 Task: Create a task  Create a new online platform for online insurance services , assign it to team member softage.2@softage.net in the project AlphaTech and update the status of the task to  On Track  , set the priority of the task to High
Action: Mouse moved to (52, 372)
Screenshot: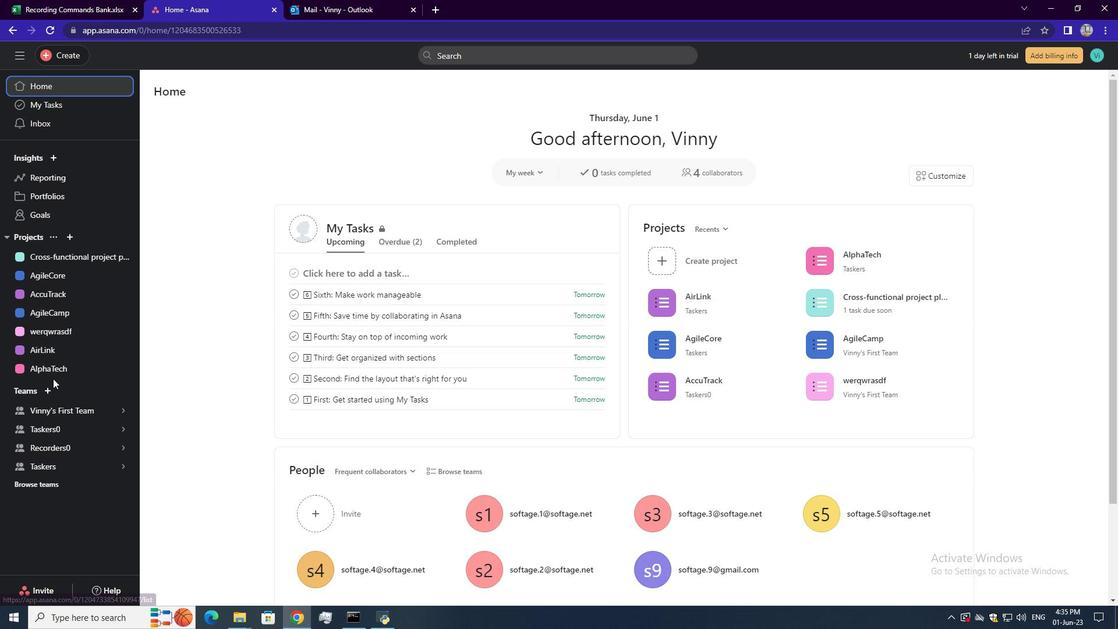 
Action: Mouse pressed left at (52, 372)
Screenshot: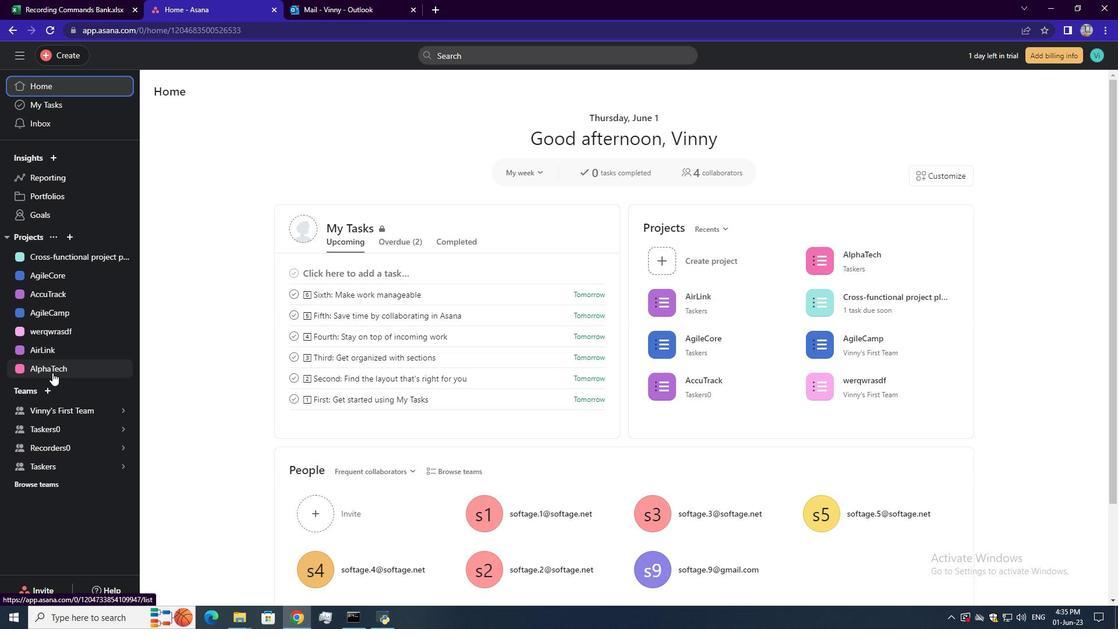 
Action: Mouse moved to (171, 138)
Screenshot: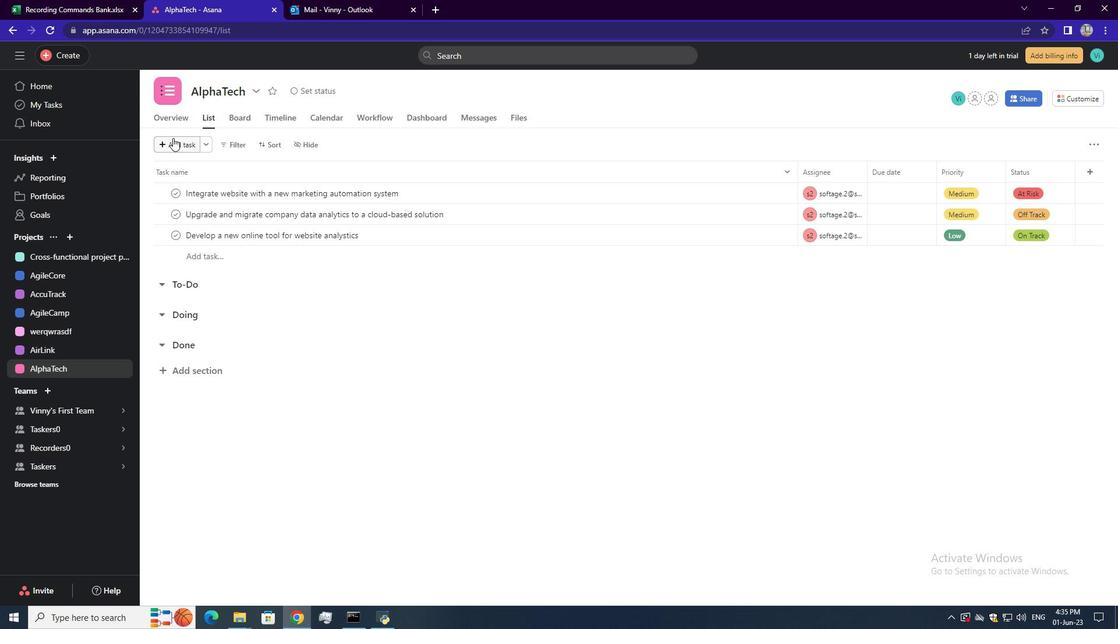
Action: Mouse pressed left at (171, 138)
Screenshot: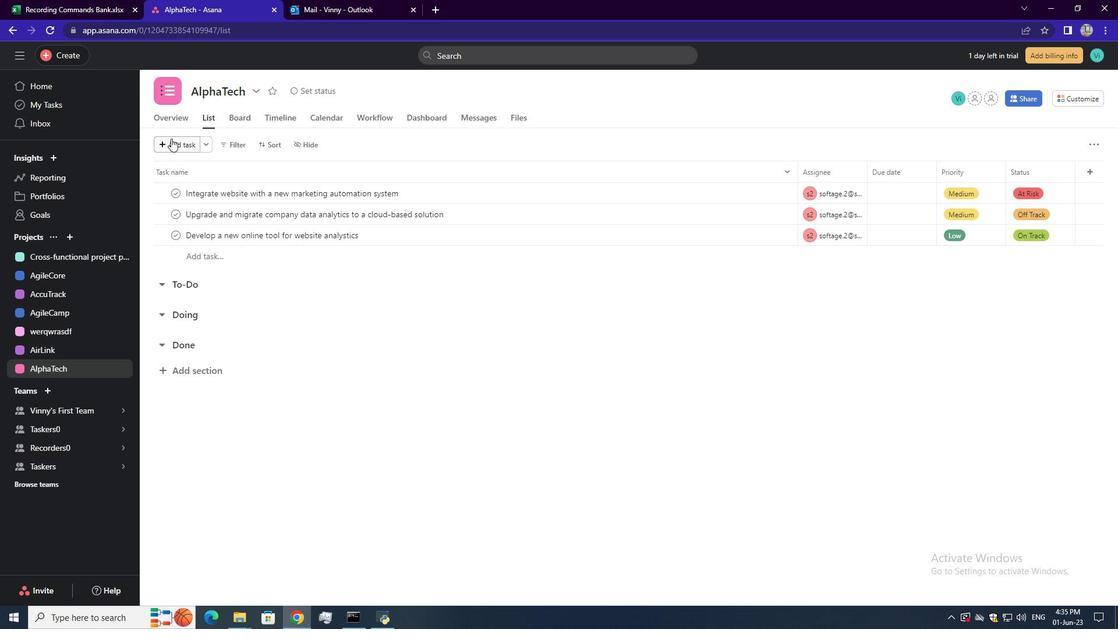 
Action: Mouse moved to (202, 192)
Screenshot: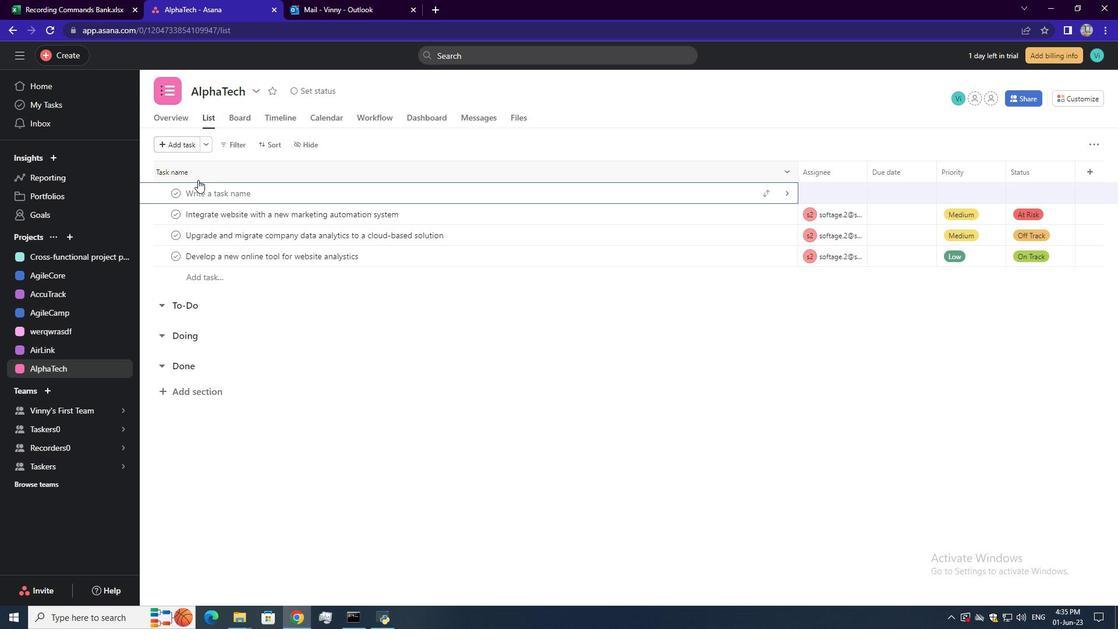 
Action: Mouse pressed left at (202, 192)
Screenshot: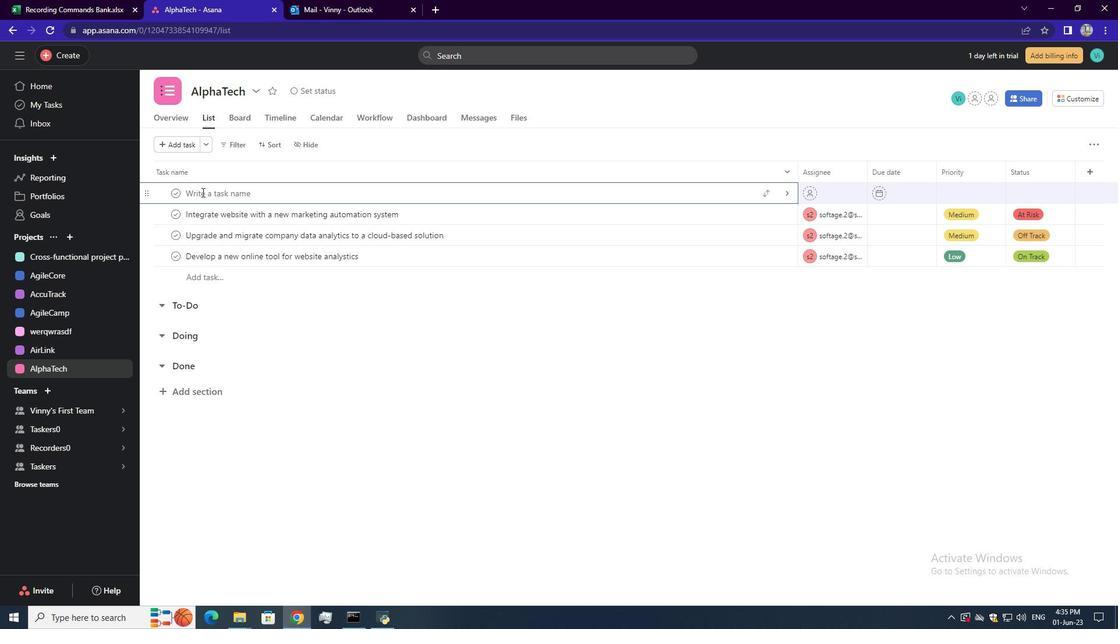 
Action: Key pressed <Key.shift>Create<Key.space>a<Key.space>new<Key.space>online<Key.space>platform<Key.space>for<Key.space>online<Key.space>insurance<Key.space>services<Key.enter>
Screenshot: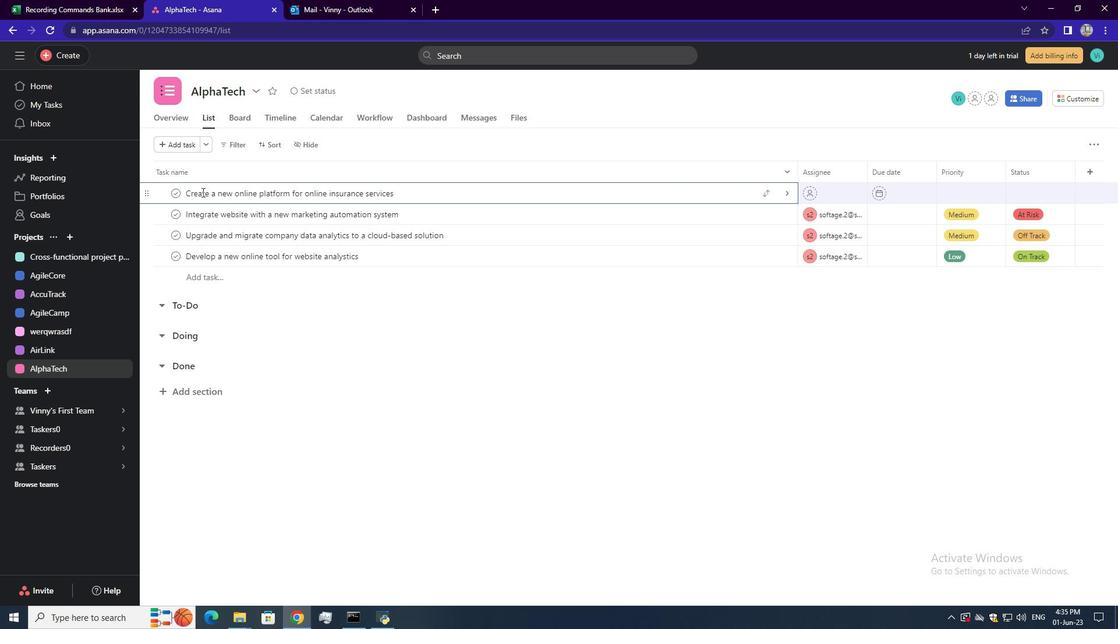 
Action: Mouse moved to (573, 370)
Screenshot: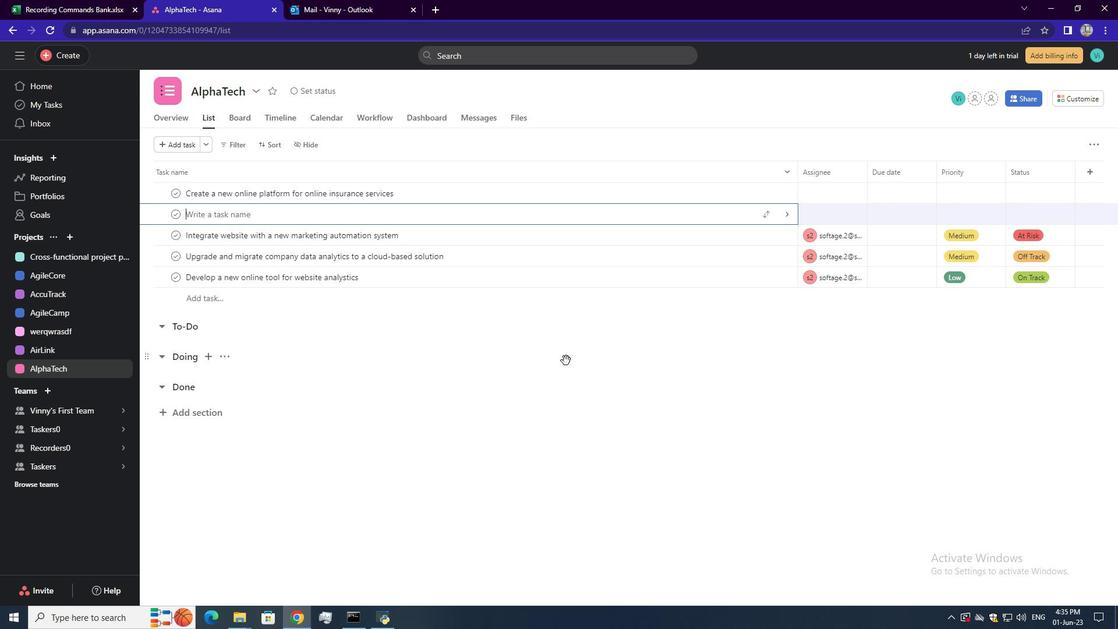 
Action: Mouse pressed left at (573, 370)
Screenshot: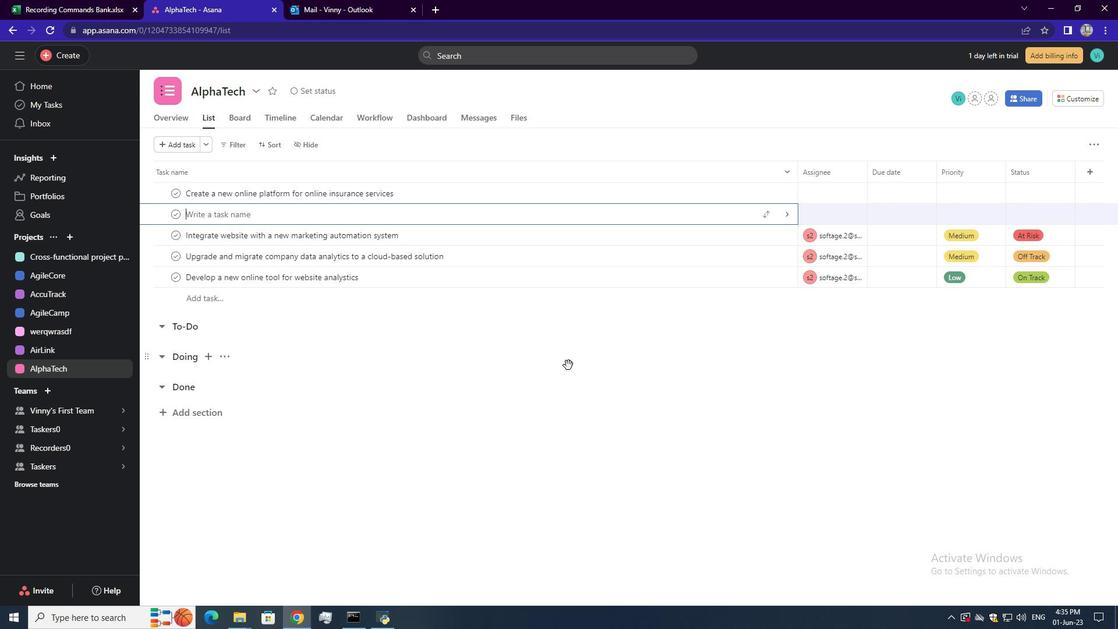 
Action: Mouse moved to (832, 195)
Screenshot: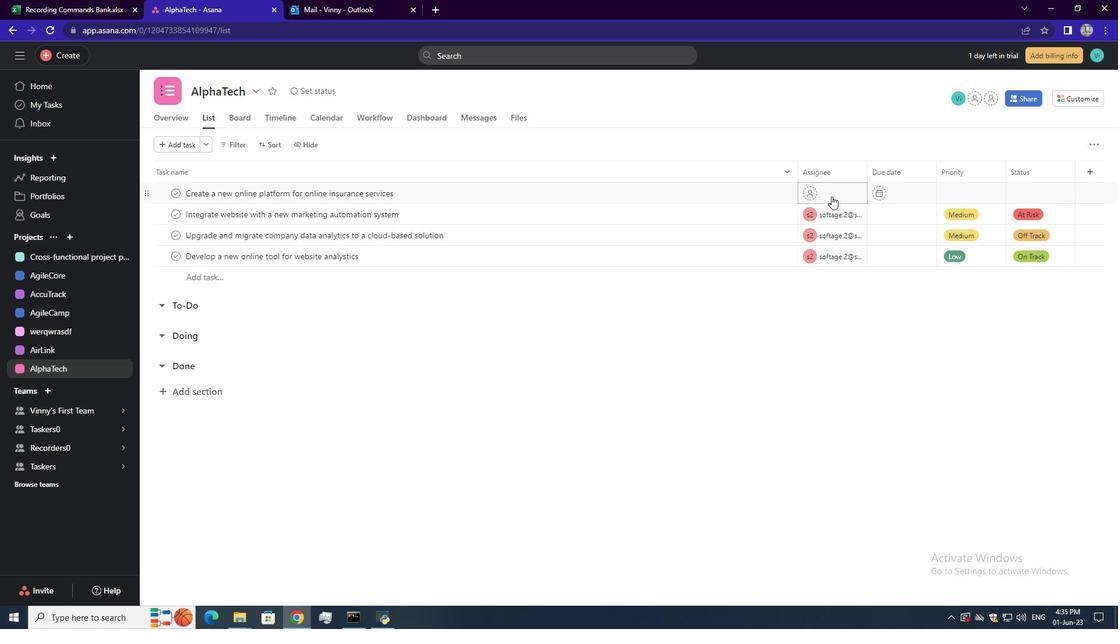 
Action: Mouse pressed left at (832, 195)
Screenshot: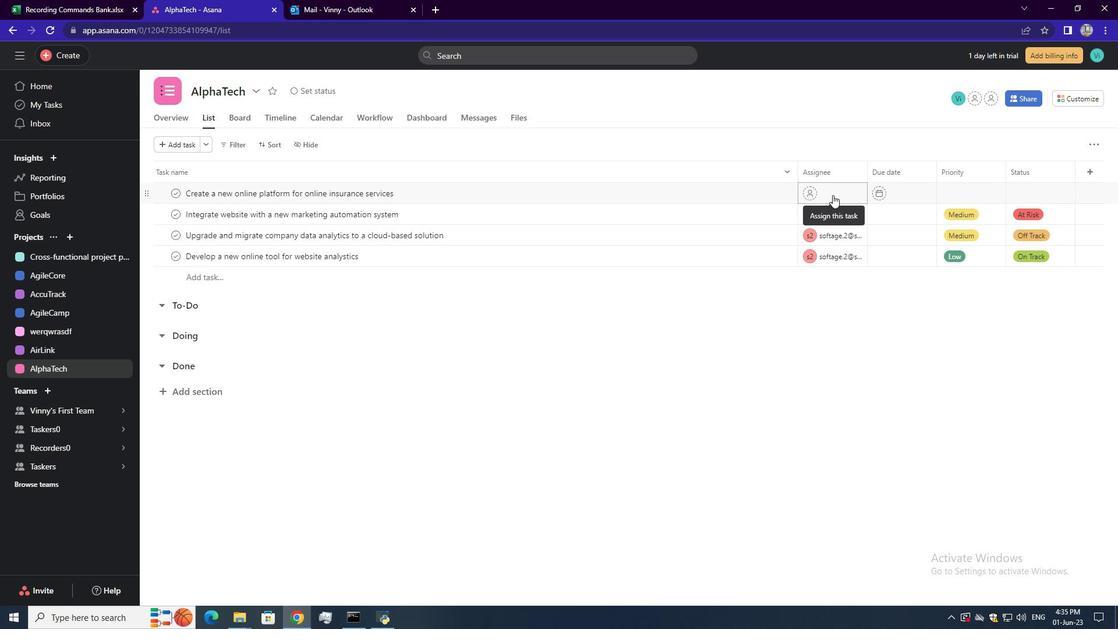 
Action: Mouse moved to (863, 258)
Screenshot: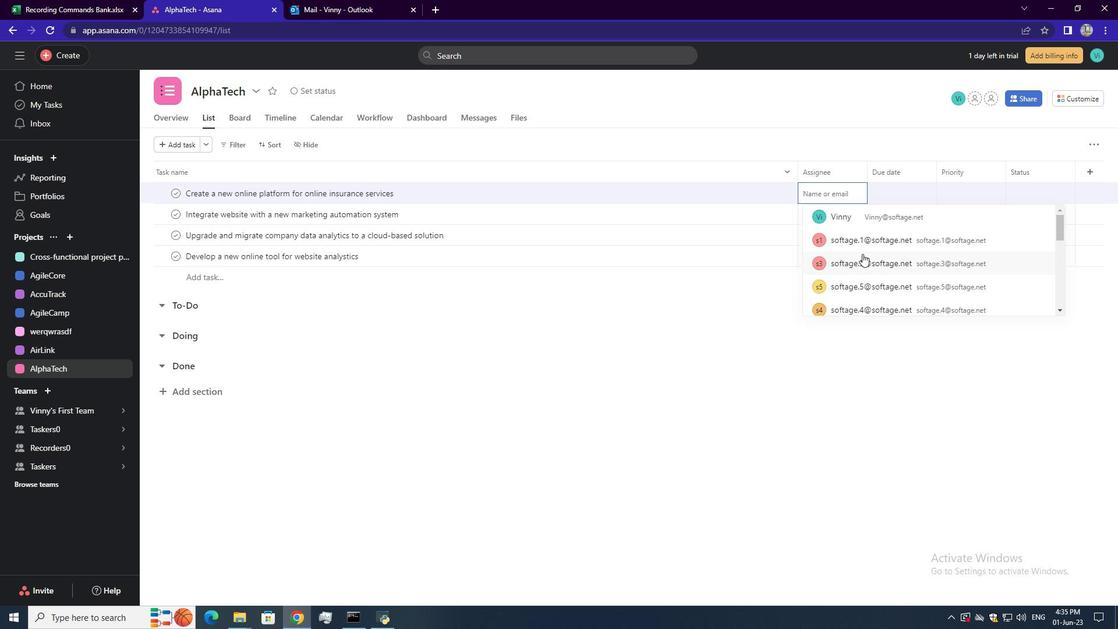 
Action: Mouse scrolled (863, 258) with delta (0, 0)
Screenshot: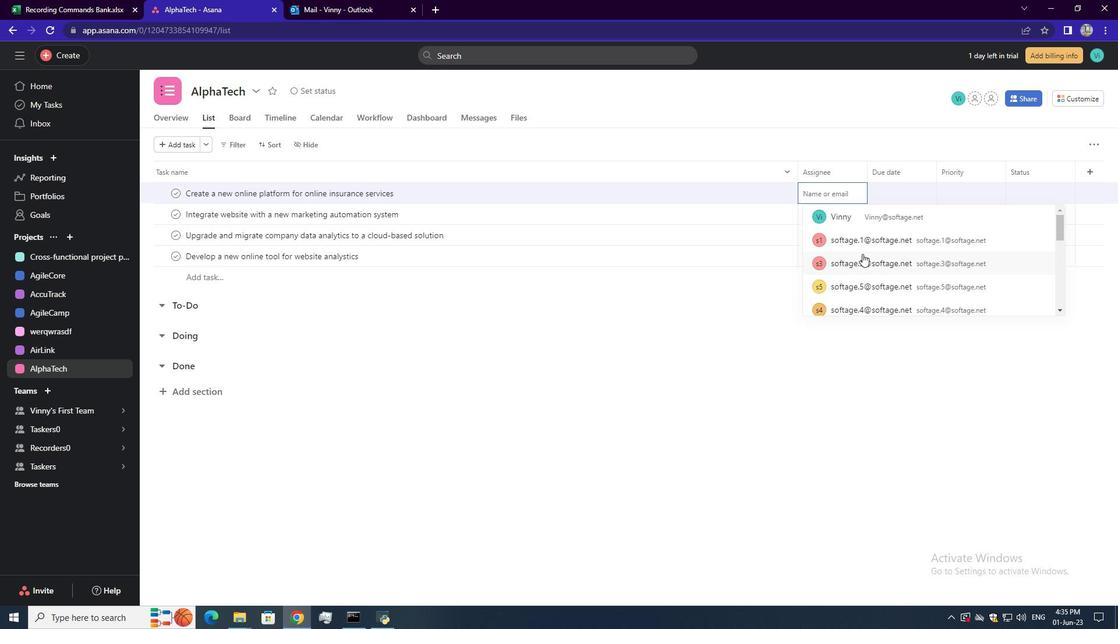 
Action: Mouse scrolled (863, 258) with delta (0, 0)
Screenshot: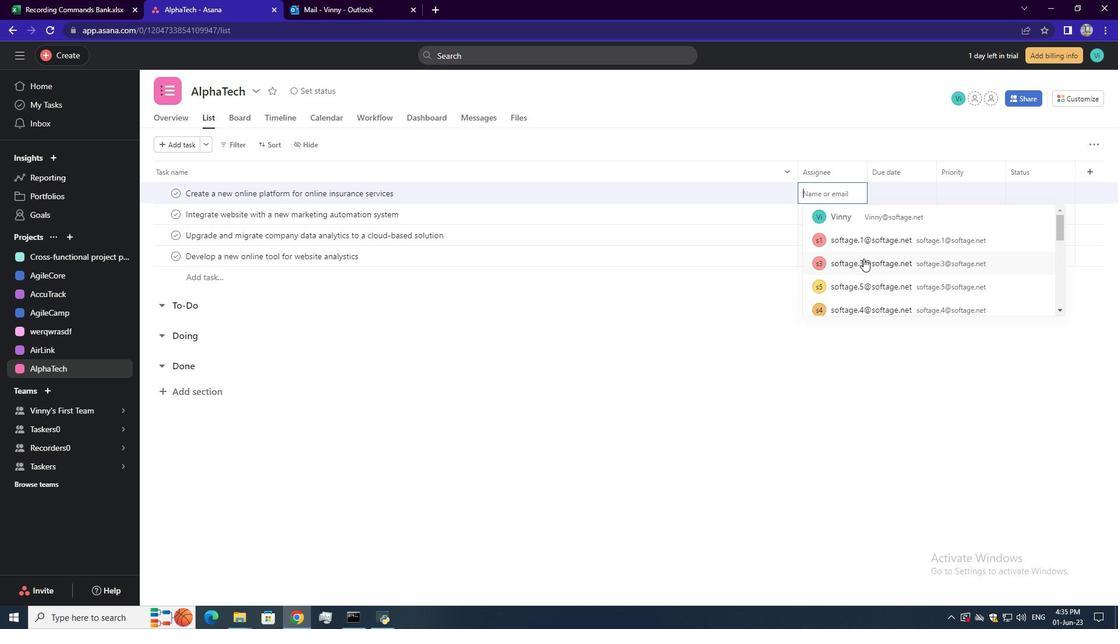 
Action: Mouse moved to (892, 221)
Screenshot: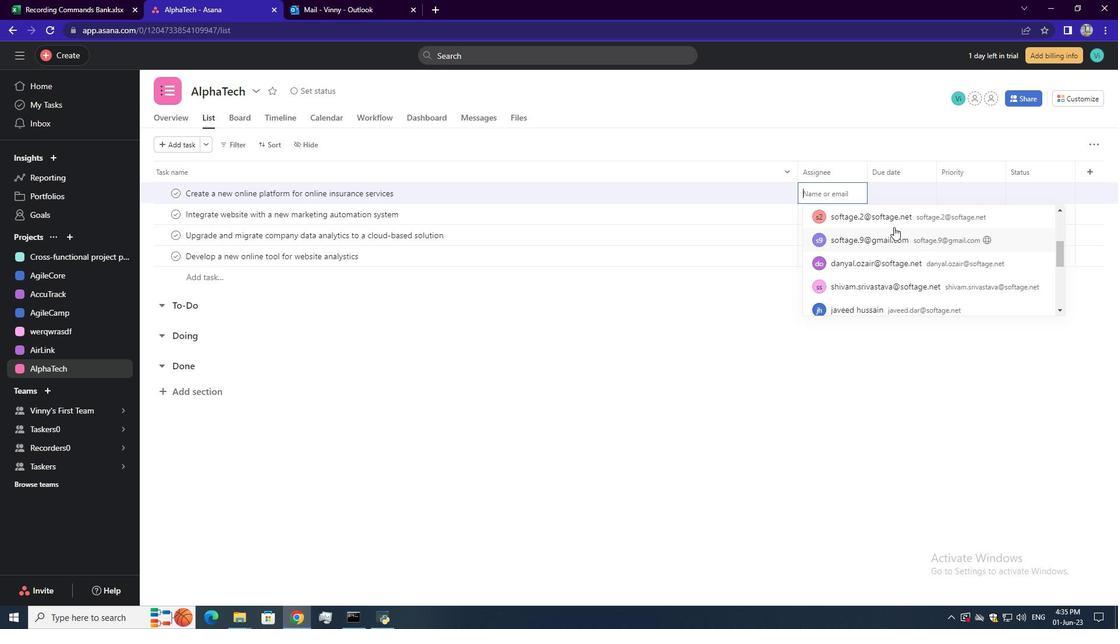 
Action: Mouse pressed left at (892, 221)
Screenshot: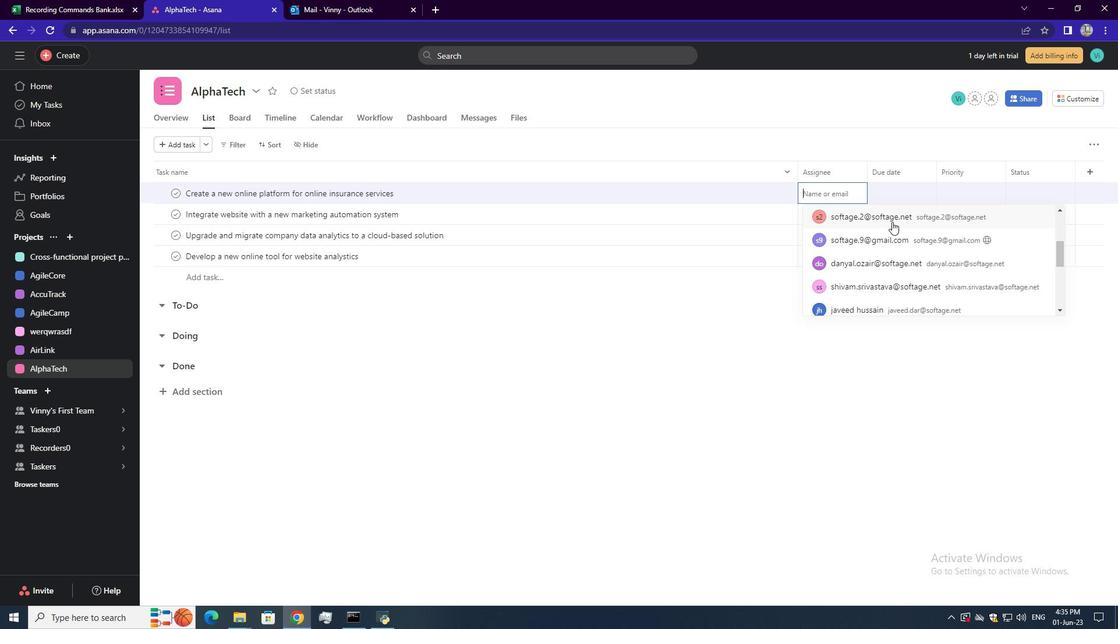 
Action: Mouse pressed left at (892, 221)
Screenshot: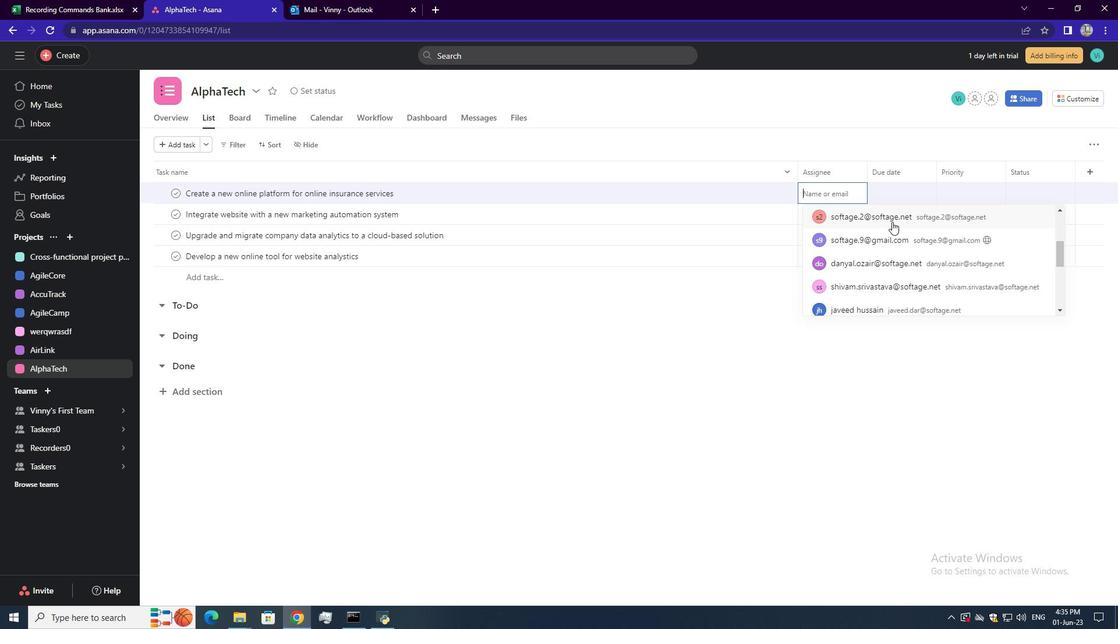 
Action: Mouse moved to (710, 327)
Screenshot: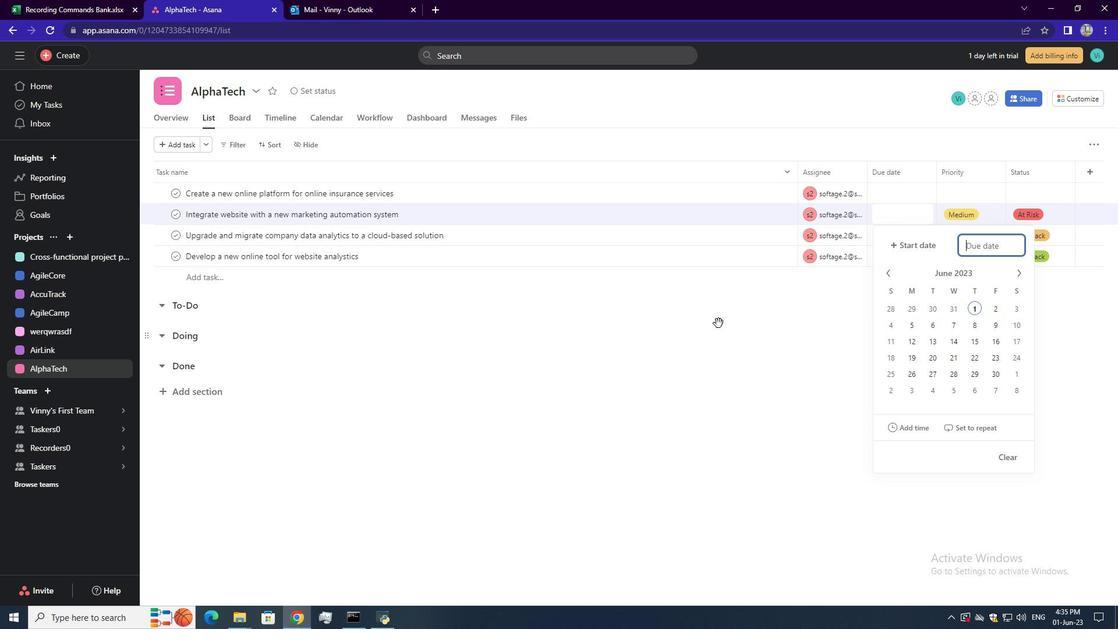 
Action: Mouse pressed left at (710, 327)
Screenshot: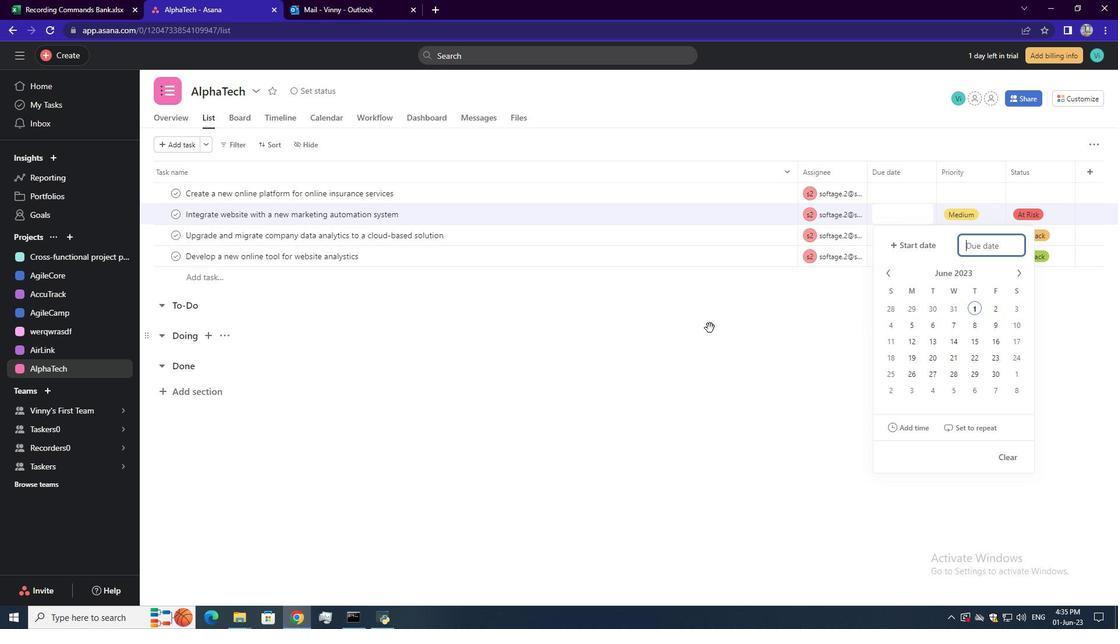 
Action: Mouse moved to (989, 189)
Screenshot: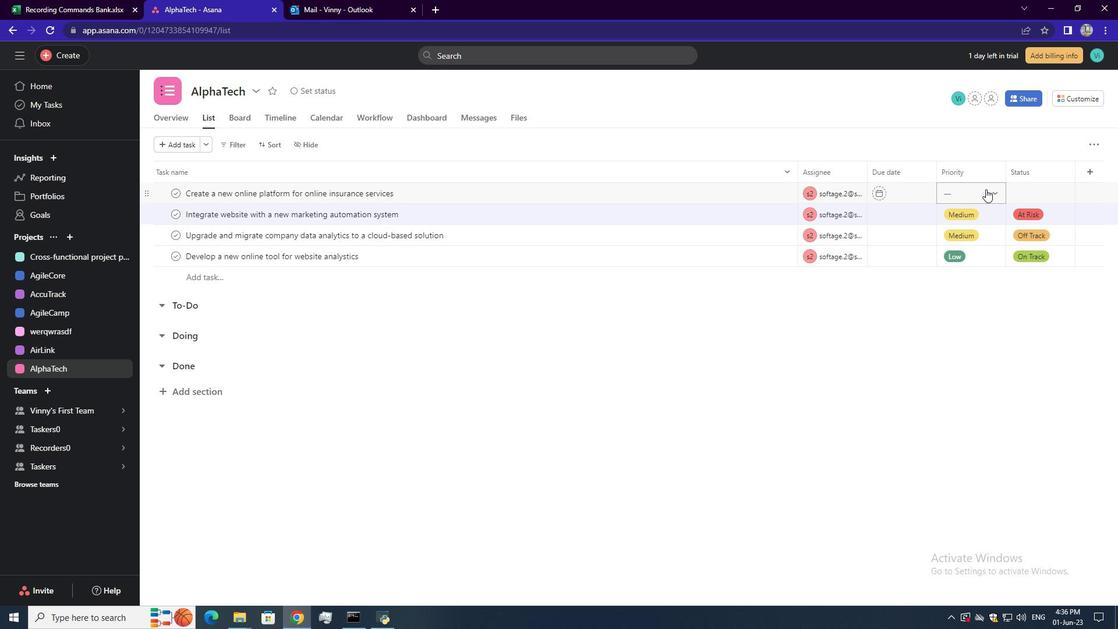 
Action: Mouse pressed left at (989, 189)
Screenshot: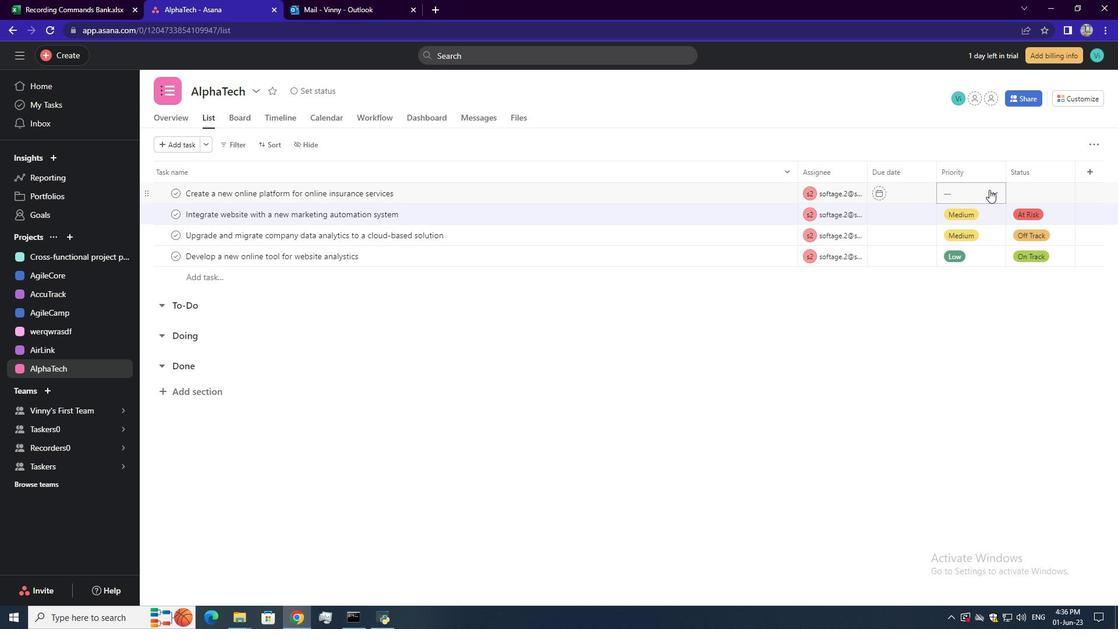 
Action: Mouse moved to (991, 227)
Screenshot: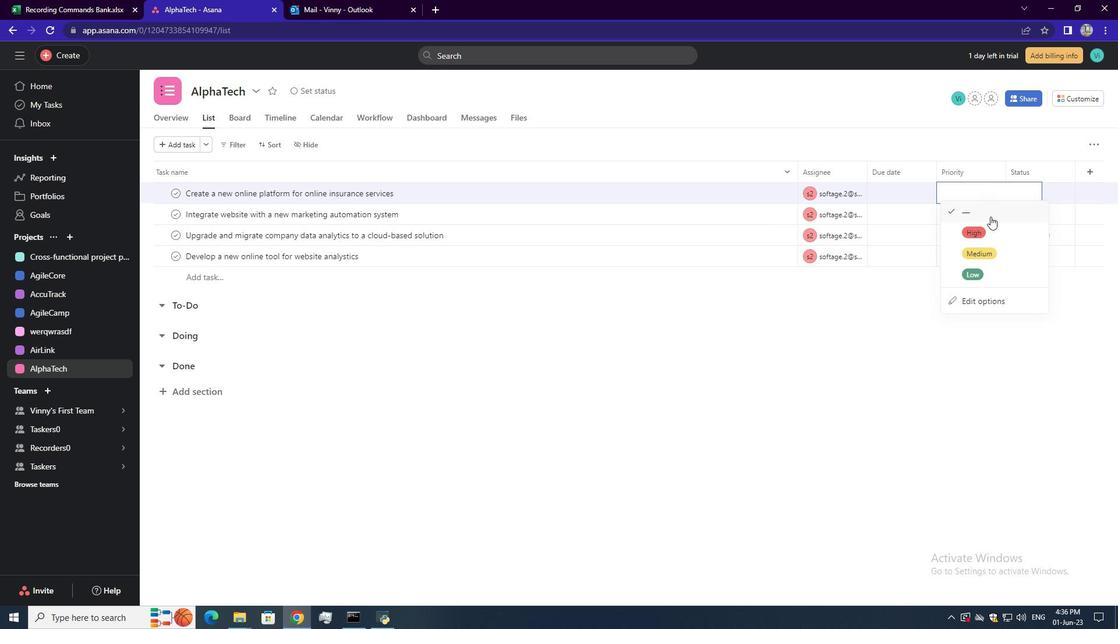 
Action: Mouse pressed left at (991, 227)
Screenshot: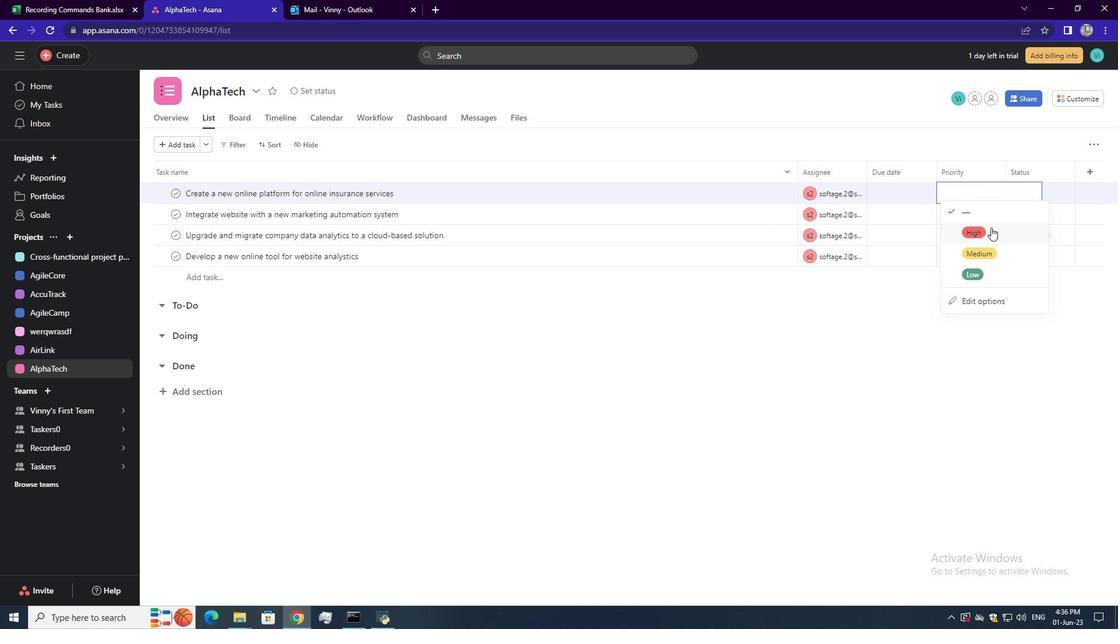 
Action: Mouse moved to (1057, 191)
Screenshot: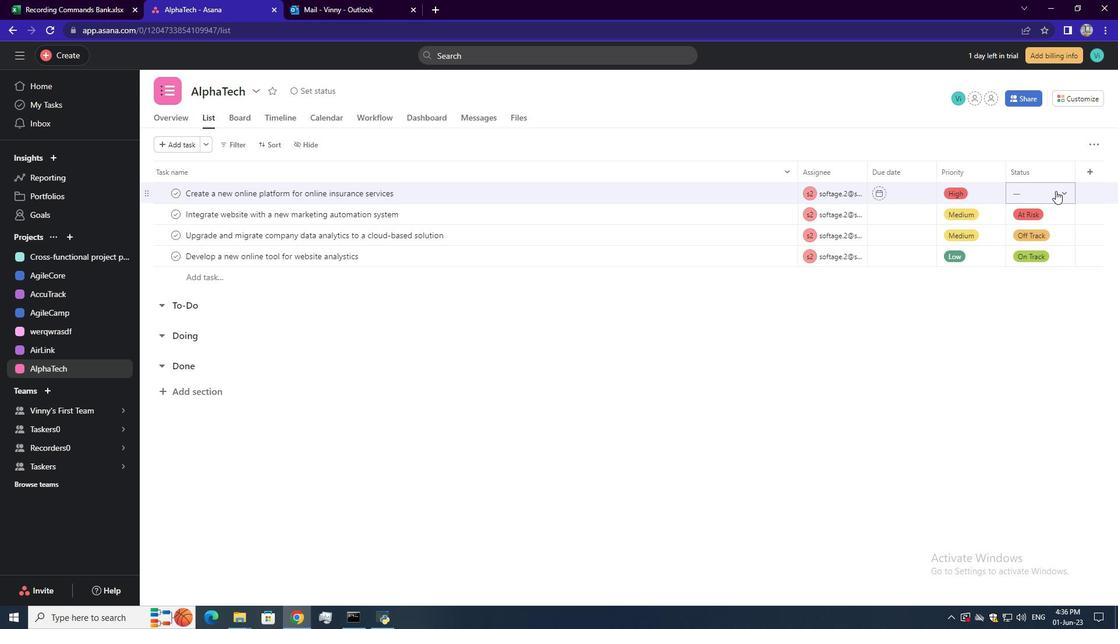 
Action: Mouse pressed left at (1057, 191)
Screenshot: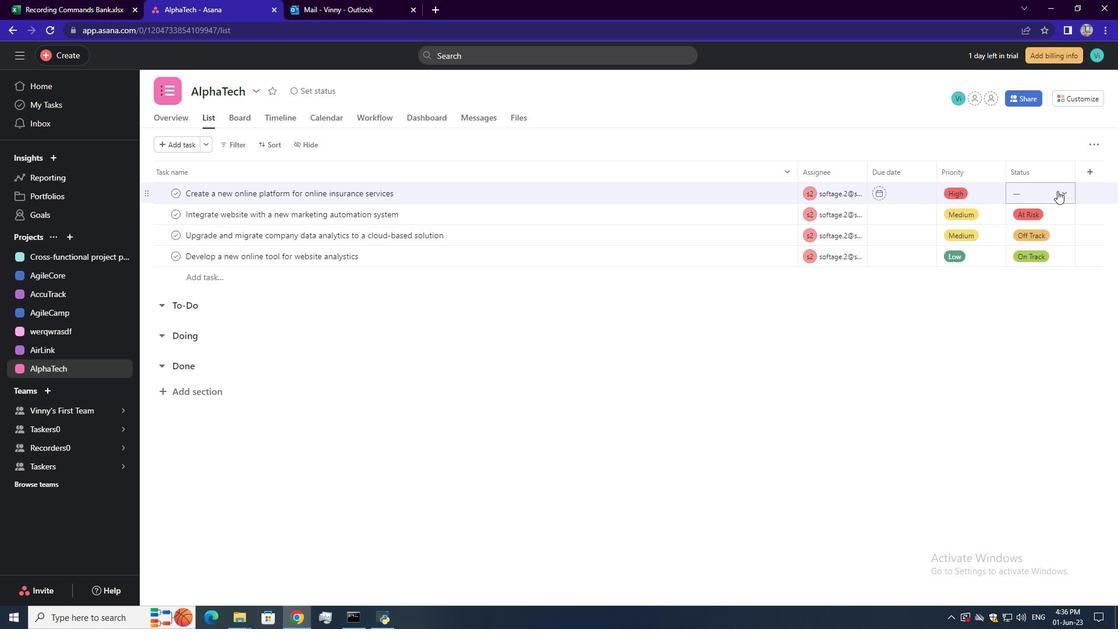 
Action: Mouse moved to (1048, 229)
Screenshot: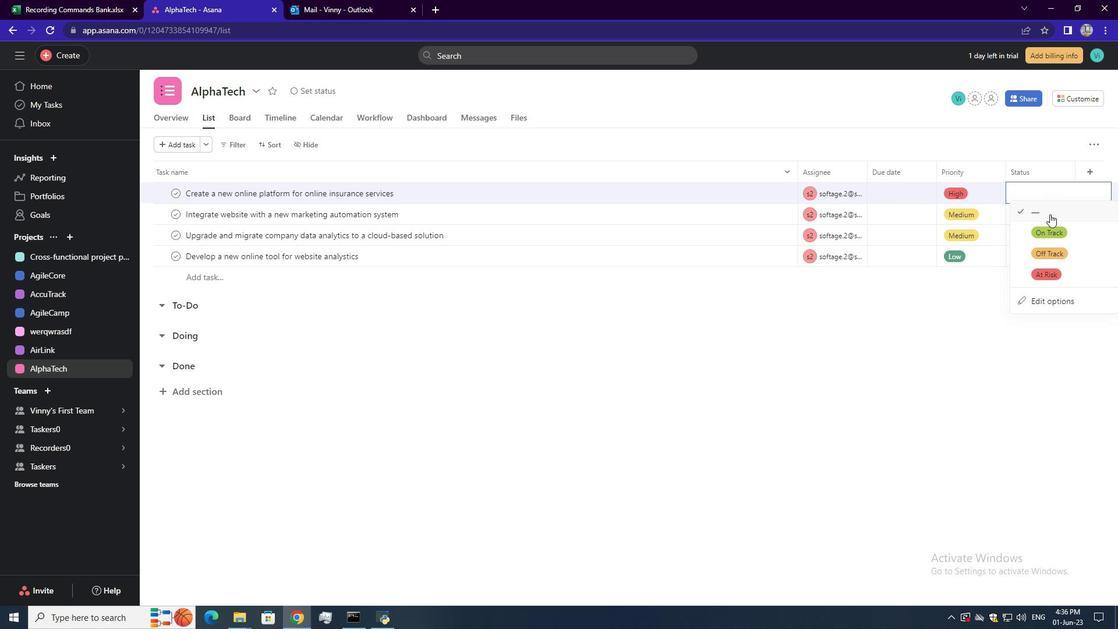 
Action: Mouse pressed left at (1048, 229)
Screenshot: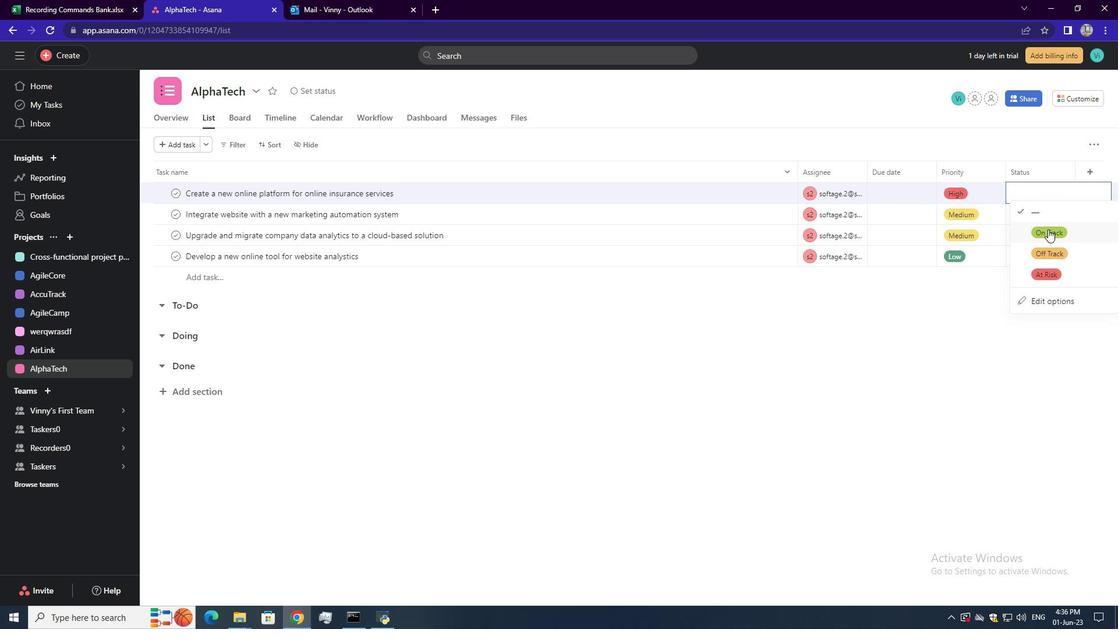 
Action: Mouse moved to (1033, 325)
Screenshot: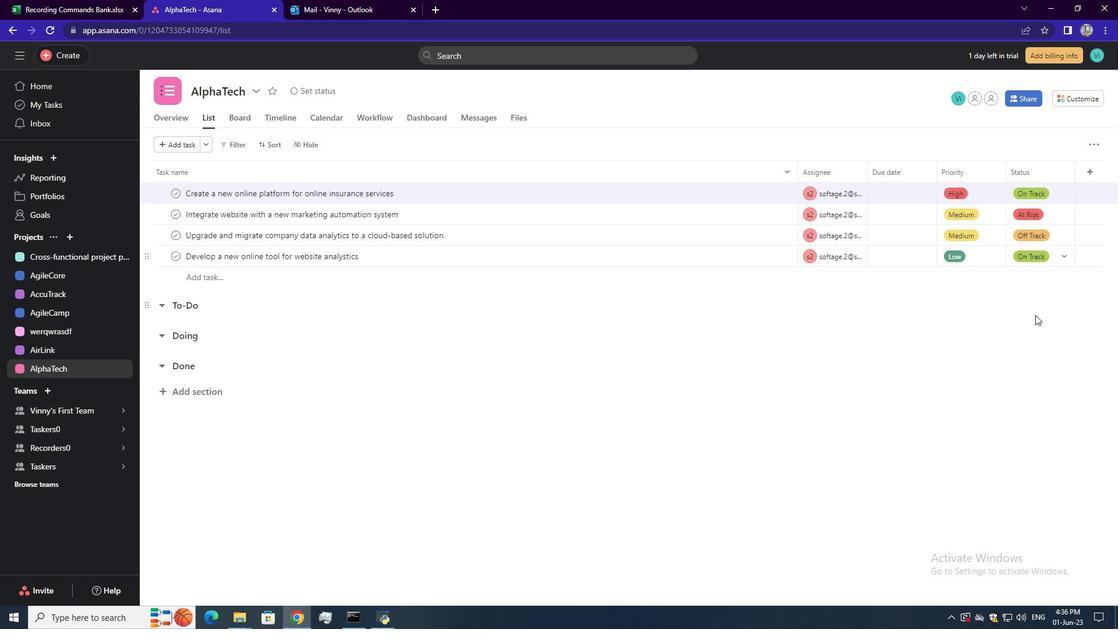 
